 Task: Create a rule when a card is moved out of list name by me.
Action: Mouse pressed left at (387, 336)
Screenshot: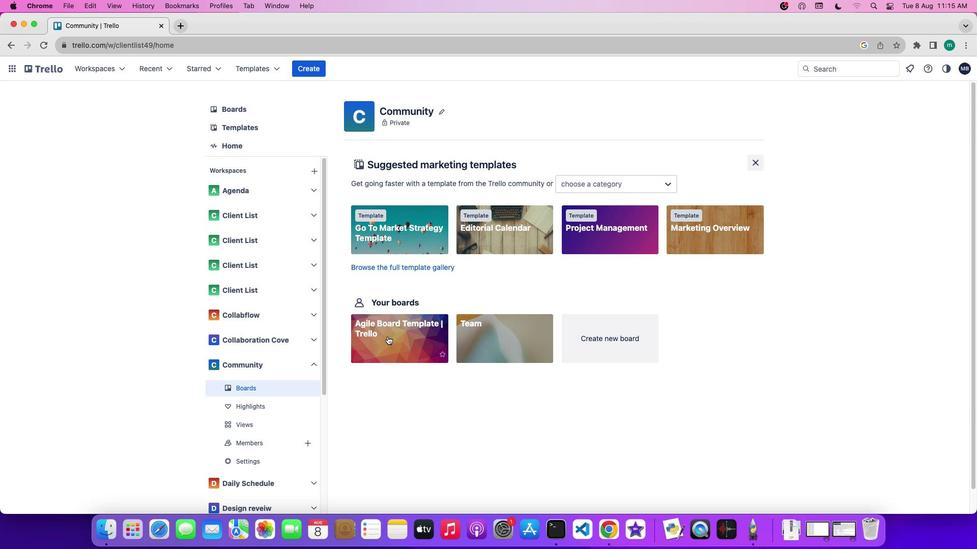 
Action: Mouse moved to (903, 216)
Screenshot: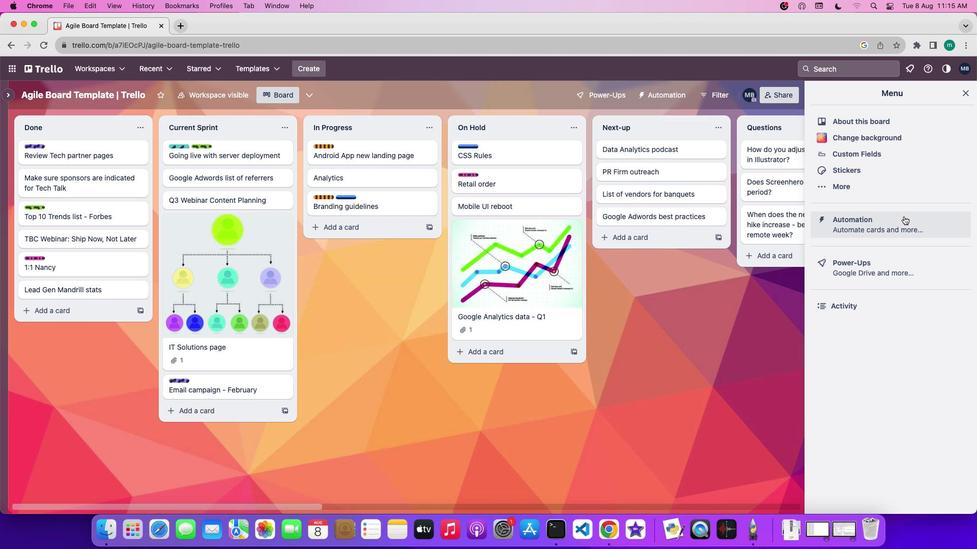 
Action: Mouse pressed left at (903, 216)
Screenshot: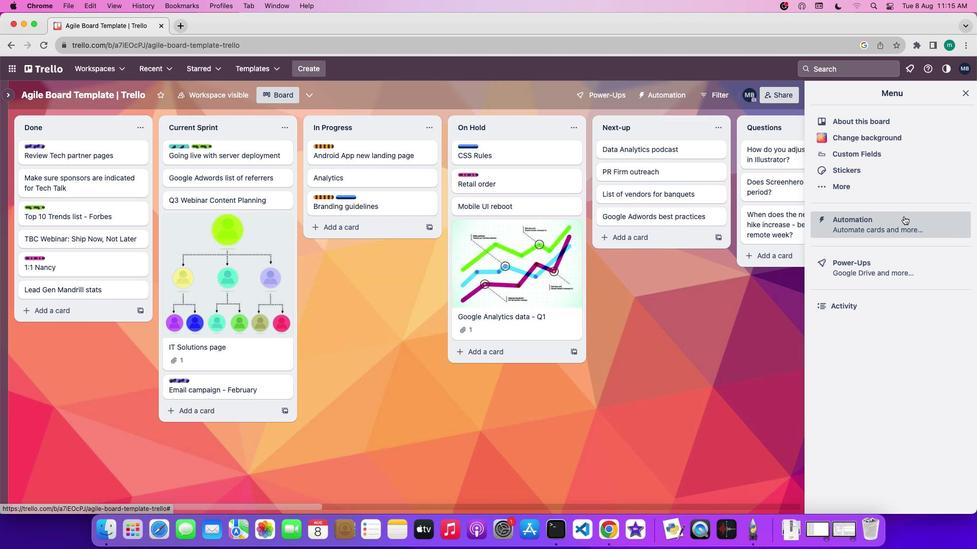 
Action: Mouse moved to (26, 180)
Screenshot: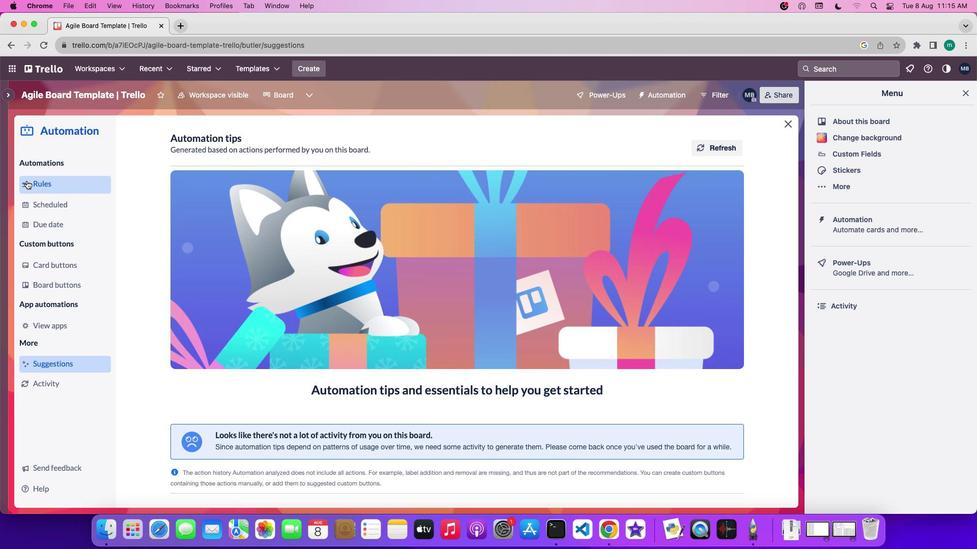 
Action: Mouse pressed left at (26, 180)
Screenshot: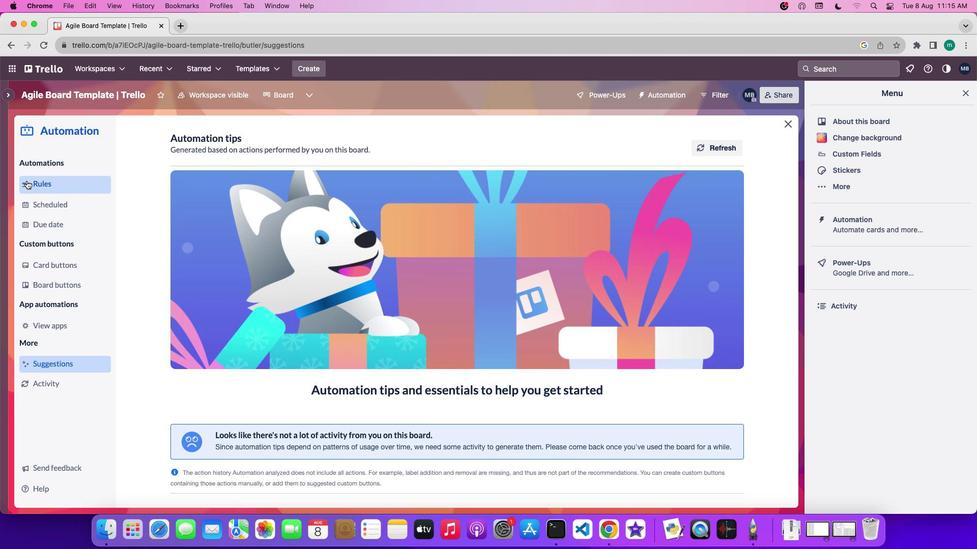
Action: Mouse moved to (652, 134)
Screenshot: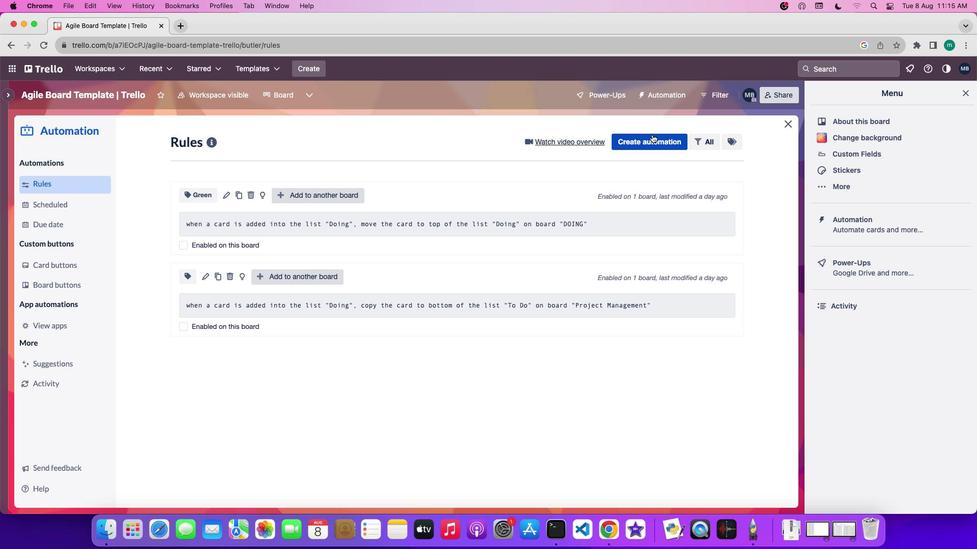 
Action: Mouse pressed left at (652, 134)
Screenshot: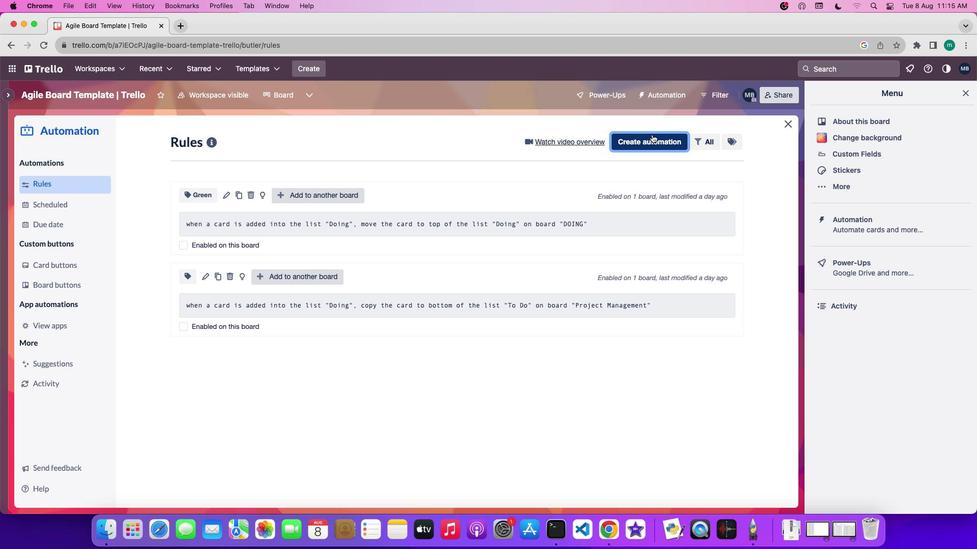 
Action: Mouse moved to (523, 304)
Screenshot: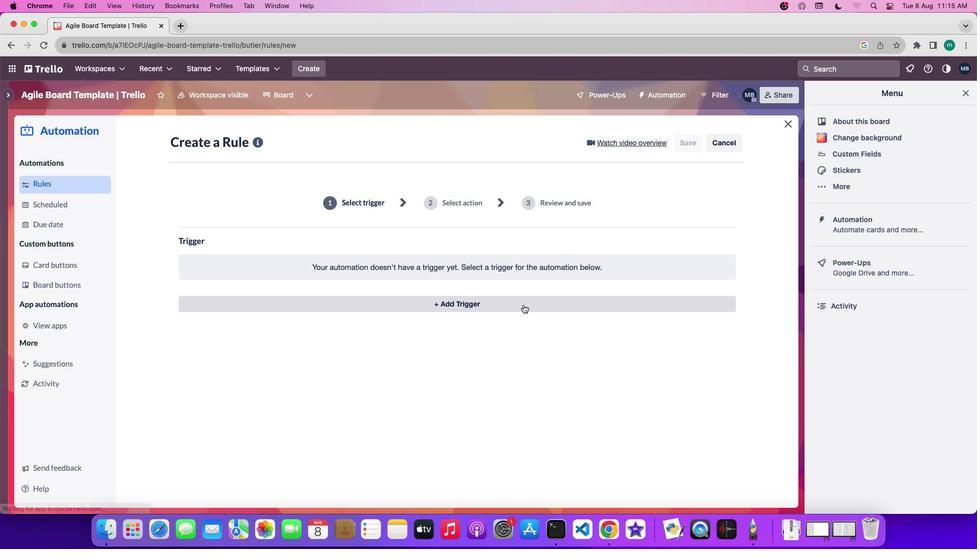 
Action: Mouse pressed left at (523, 304)
Screenshot: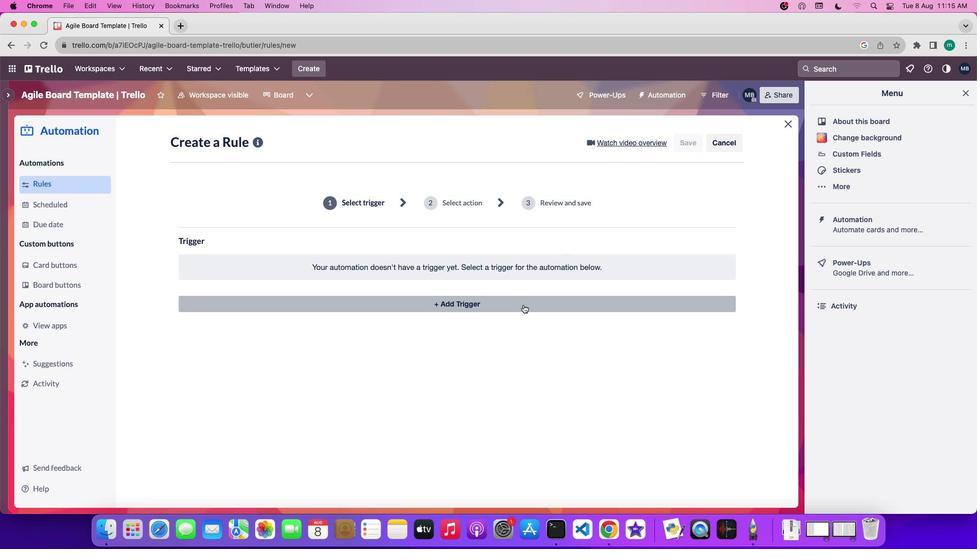 
Action: Mouse moved to (521, 305)
Screenshot: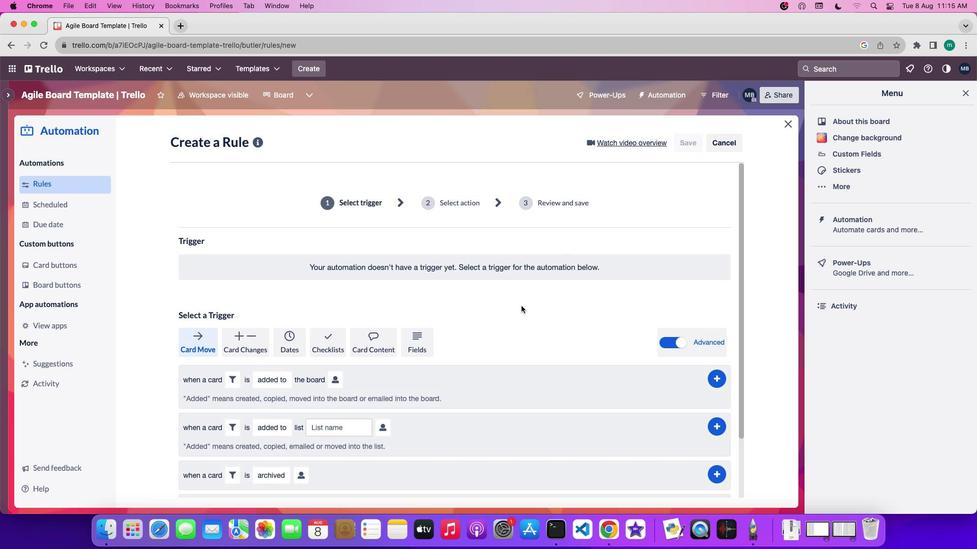 
Action: Mouse scrolled (521, 305) with delta (0, 0)
Screenshot: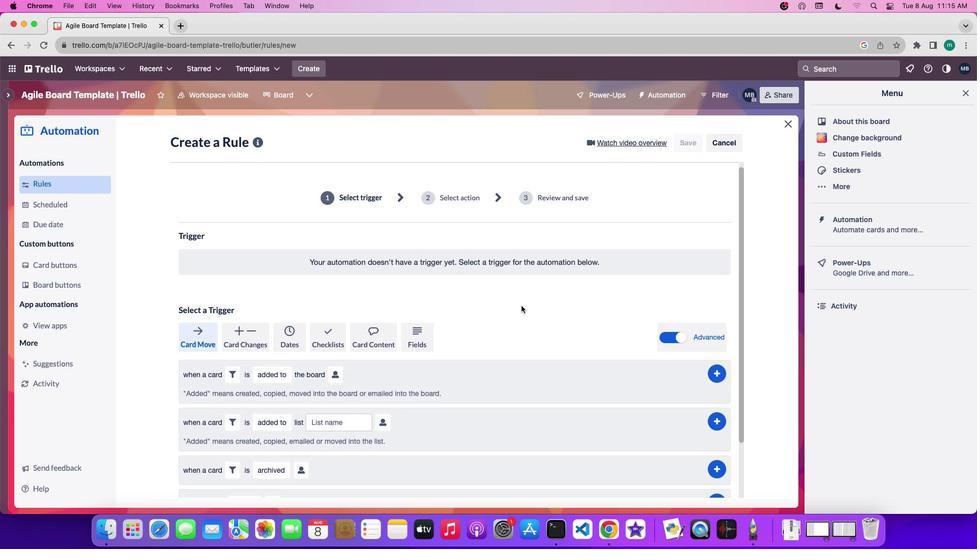 
Action: Mouse scrolled (521, 305) with delta (0, 0)
Screenshot: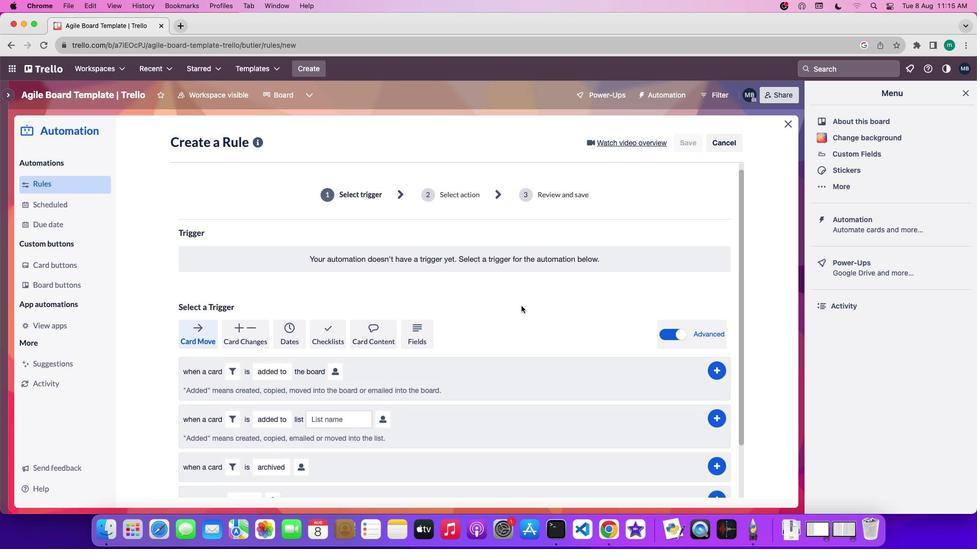 
Action: Mouse scrolled (521, 305) with delta (0, -1)
Screenshot: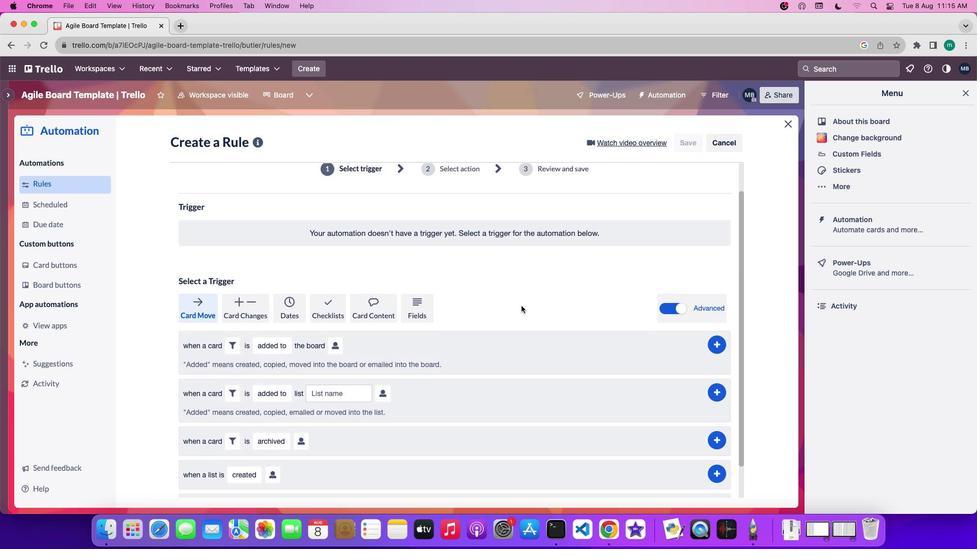 
Action: Mouse scrolled (521, 305) with delta (0, -1)
Screenshot: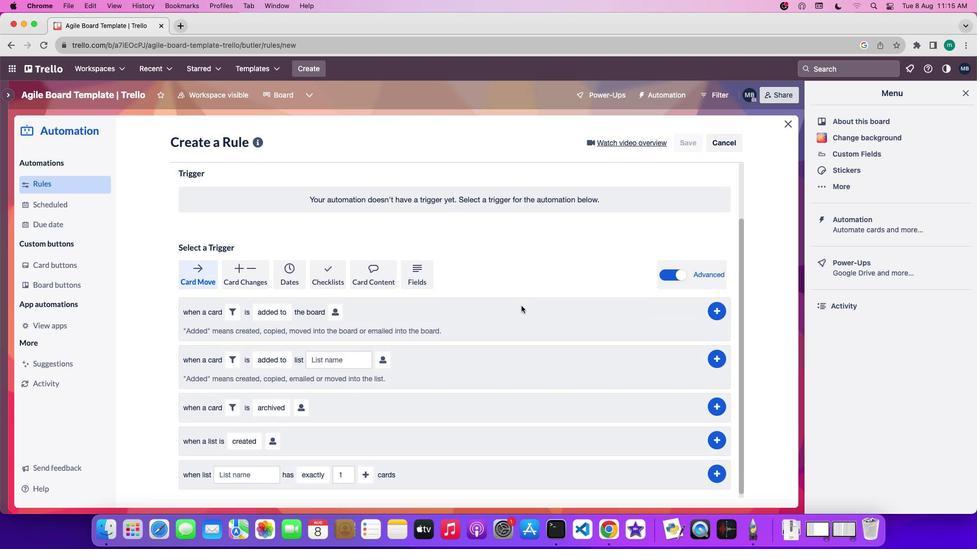 
Action: Mouse scrolled (521, 305) with delta (0, 0)
Screenshot: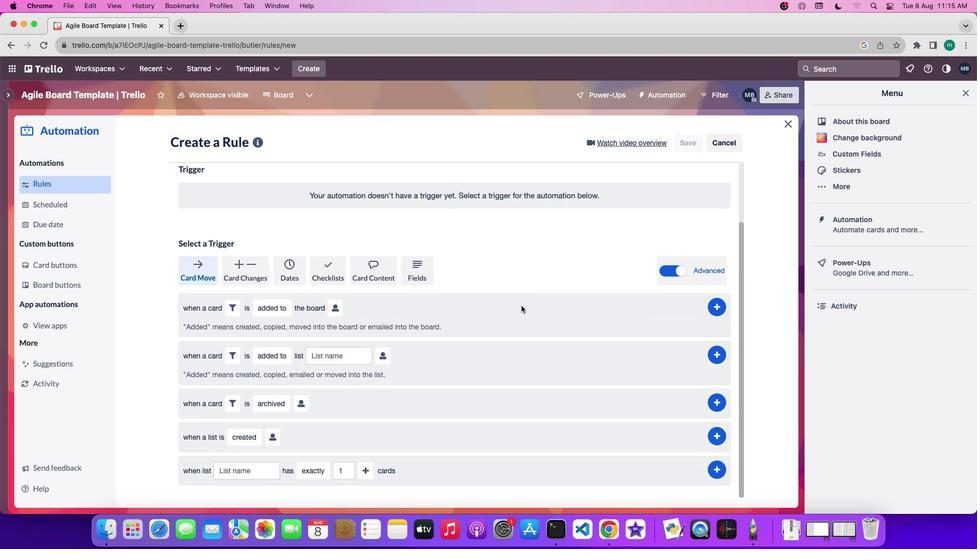 
Action: Mouse scrolled (521, 305) with delta (0, 0)
Screenshot: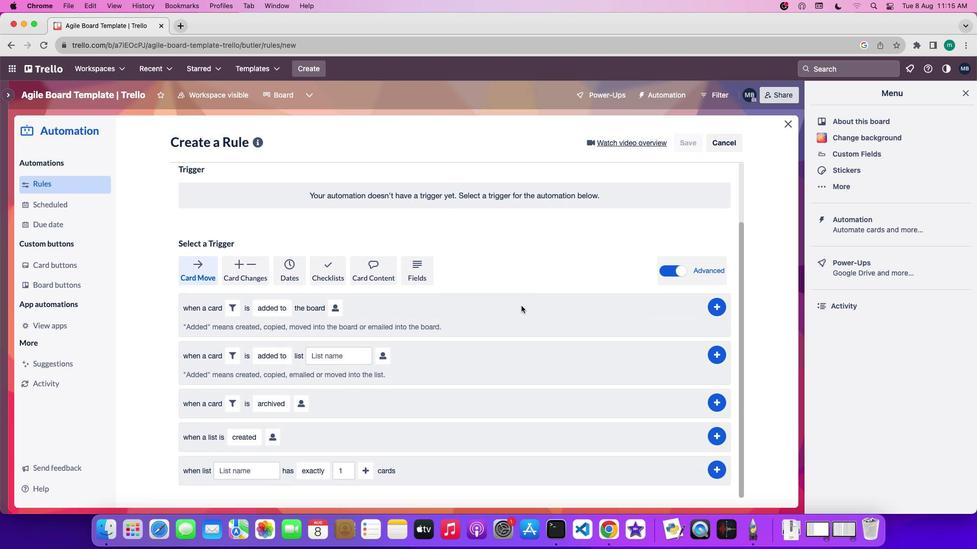 
Action: Mouse scrolled (521, 305) with delta (0, 0)
Screenshot: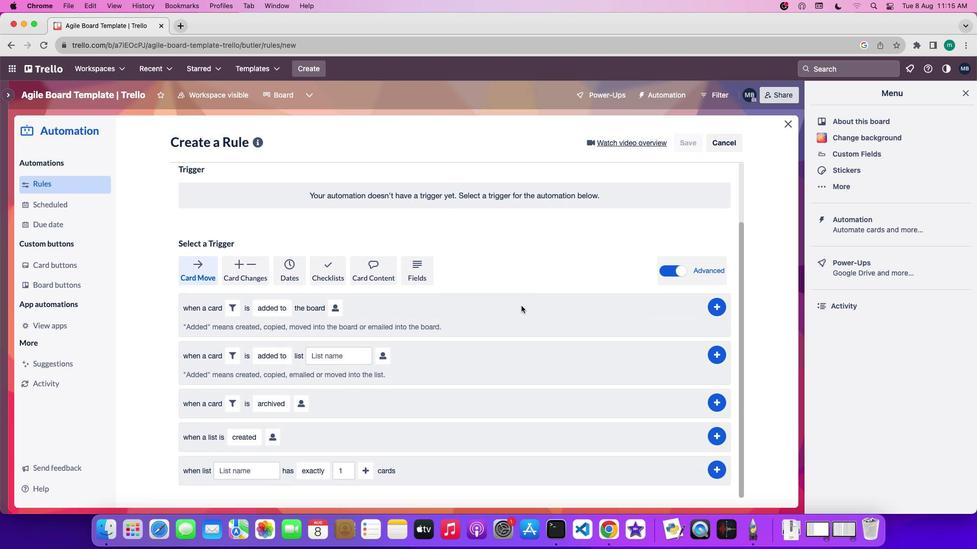 
Action: Mouse moved to (289, 472)
Screenshot: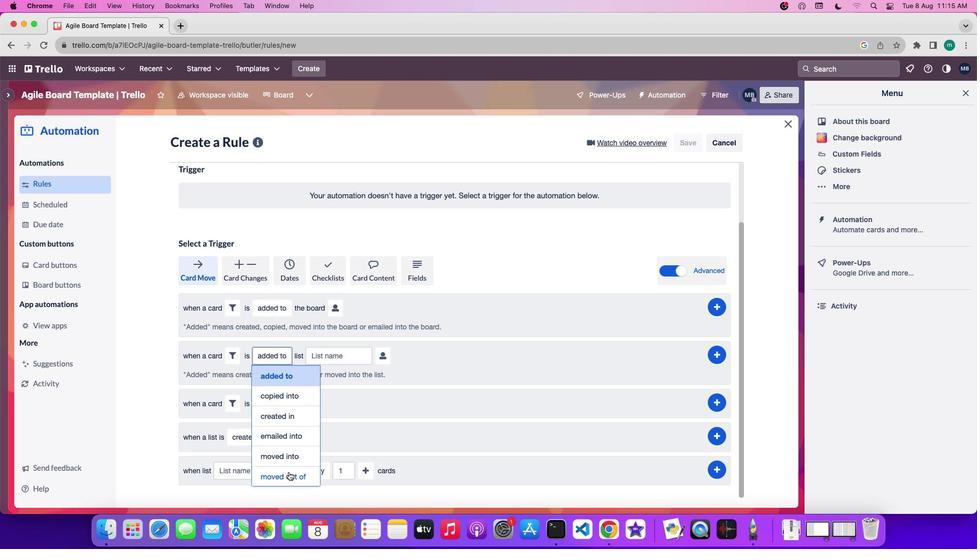 
Action: Mouse pressed left at (289, 472)
Screenshot: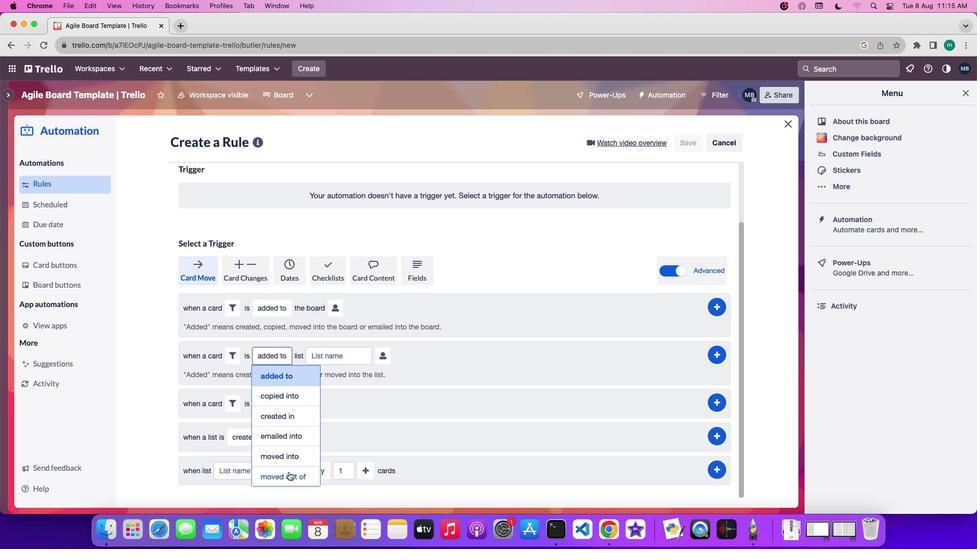 
Action: Mouse moved to (349, 360)
Screenshot: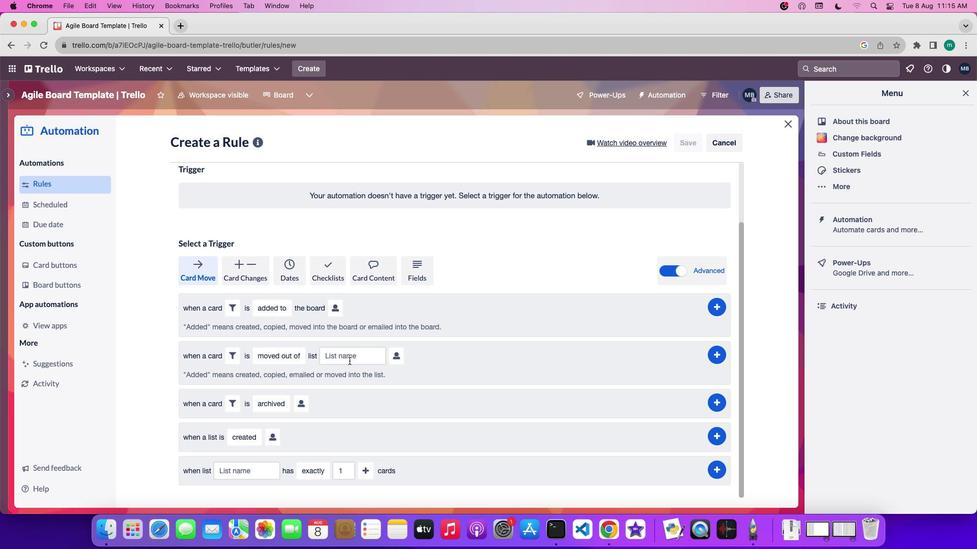 
Action: Mouse pressed left at (349, 360)
Screenshot: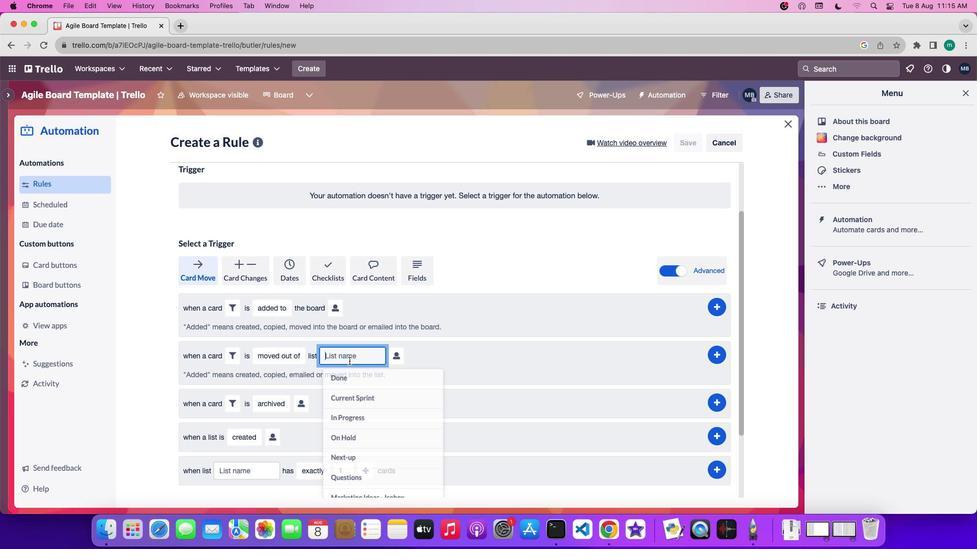
Action: Key pressed 'n''a''m''e'
Screenshot: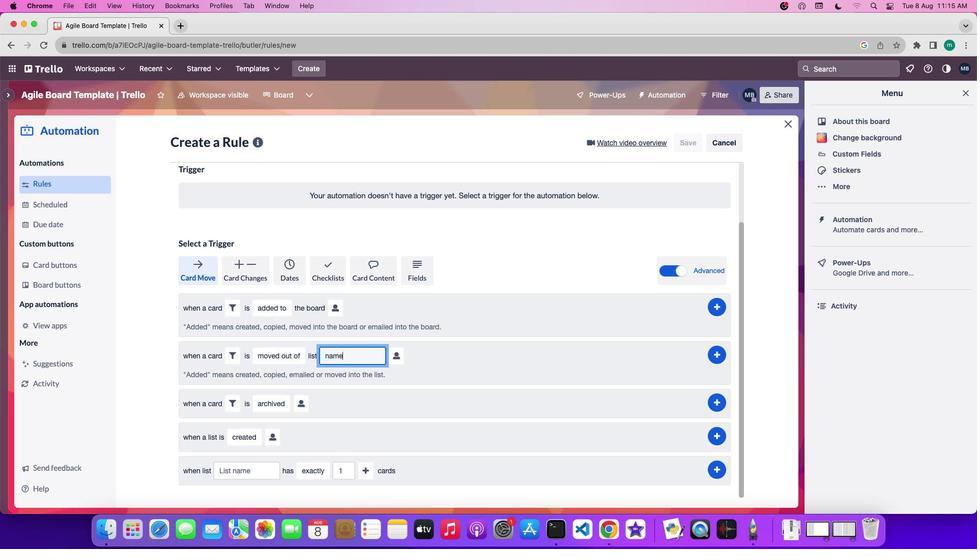 
Action: Mouse moved to (394, 357)
Screenshot: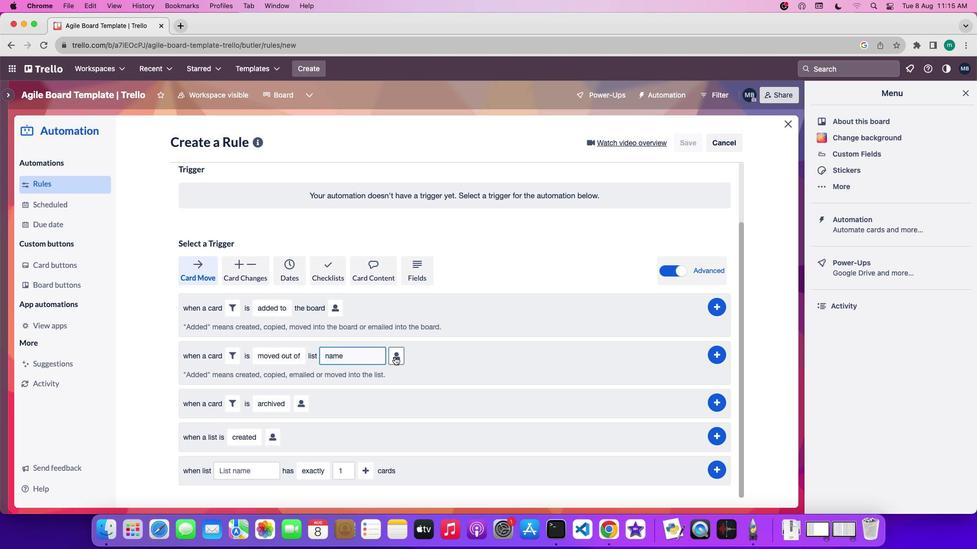 
Action: Mouse pressed left at (394, 357)
Screenshot: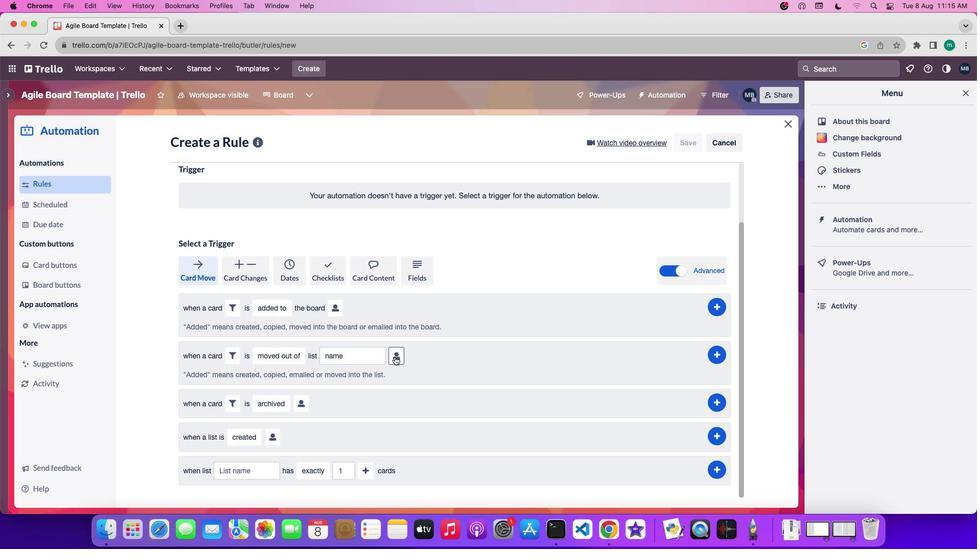 
Action: Mouse moved to (567, 417)
Screenshot: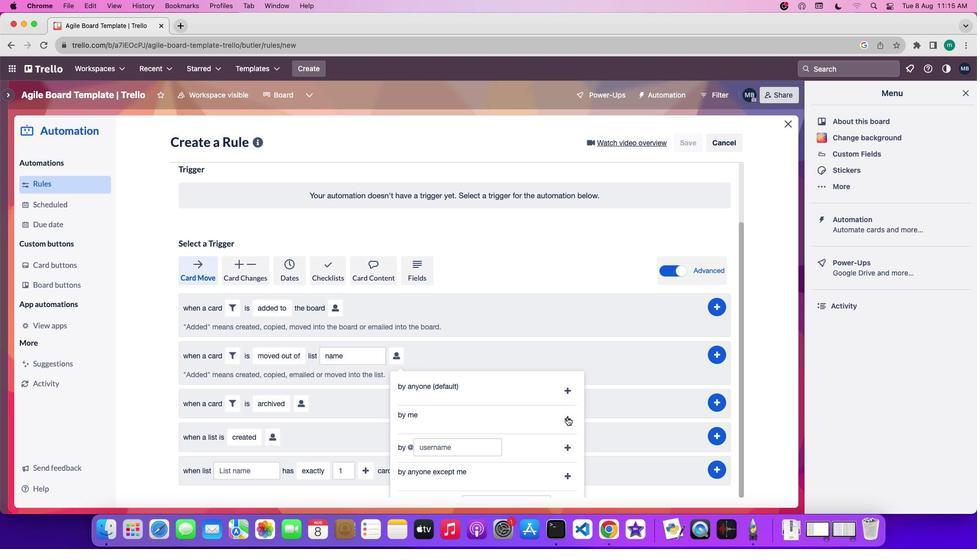 
Action: Mouse pressed left at (567, 417)
Screenshot: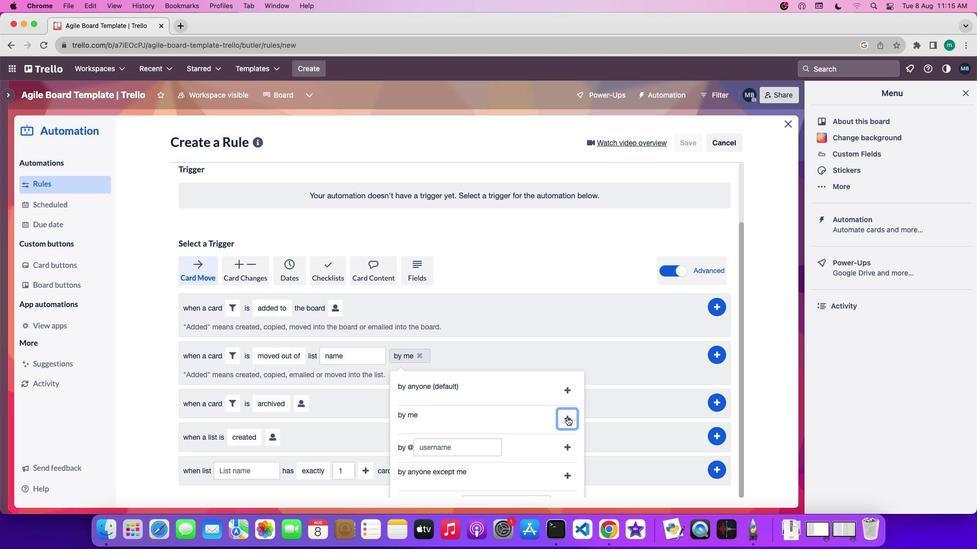 
Action: Mouse moved to (714, 356)
Screenshot: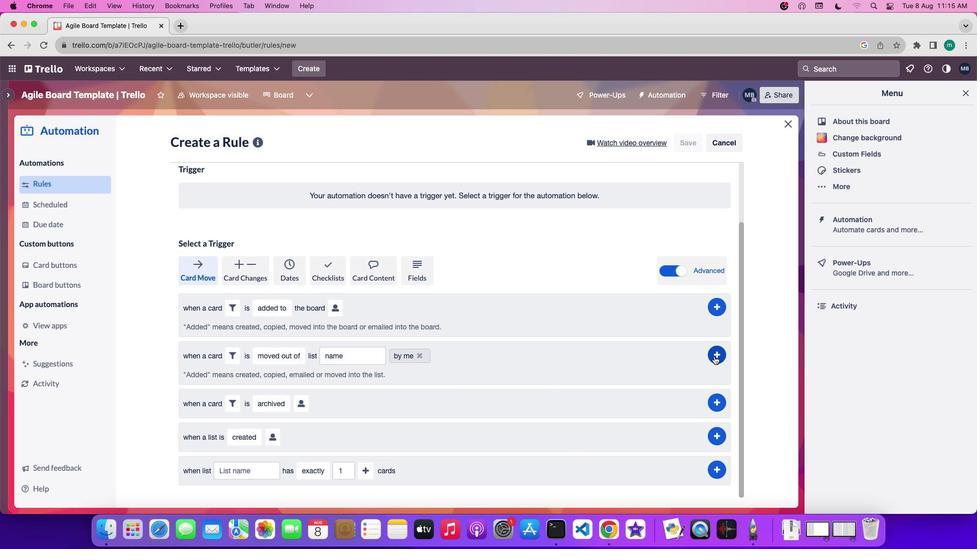 
Action: Mouse pressed left at (714, 356)
Screenshot: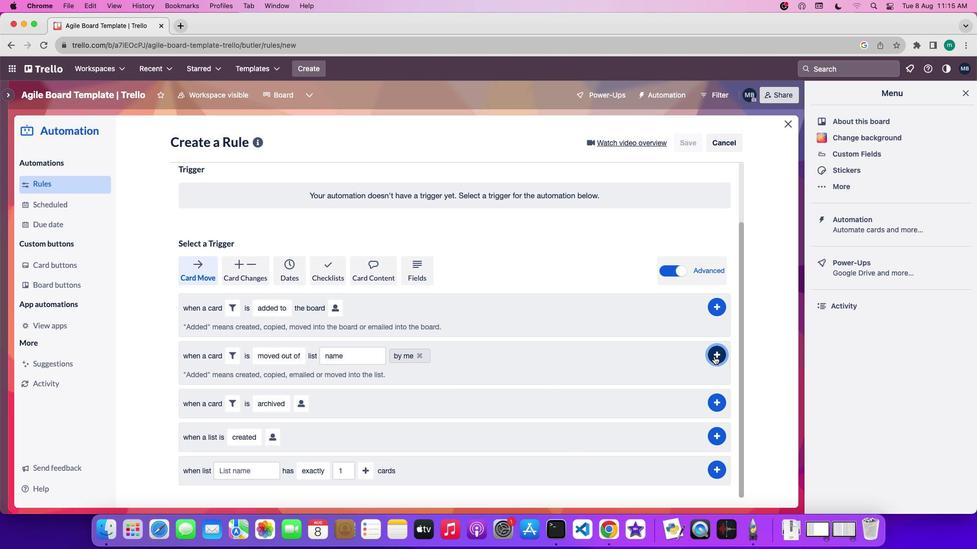 
